 Task: In the  document marketing Apply all border to the tabe with  'with box; Style line and width 1 pt 'Select Header and apply  'Bold' Select the text and align it to the  Left
Action: Mouse moved to (452, 184)
Screenshot: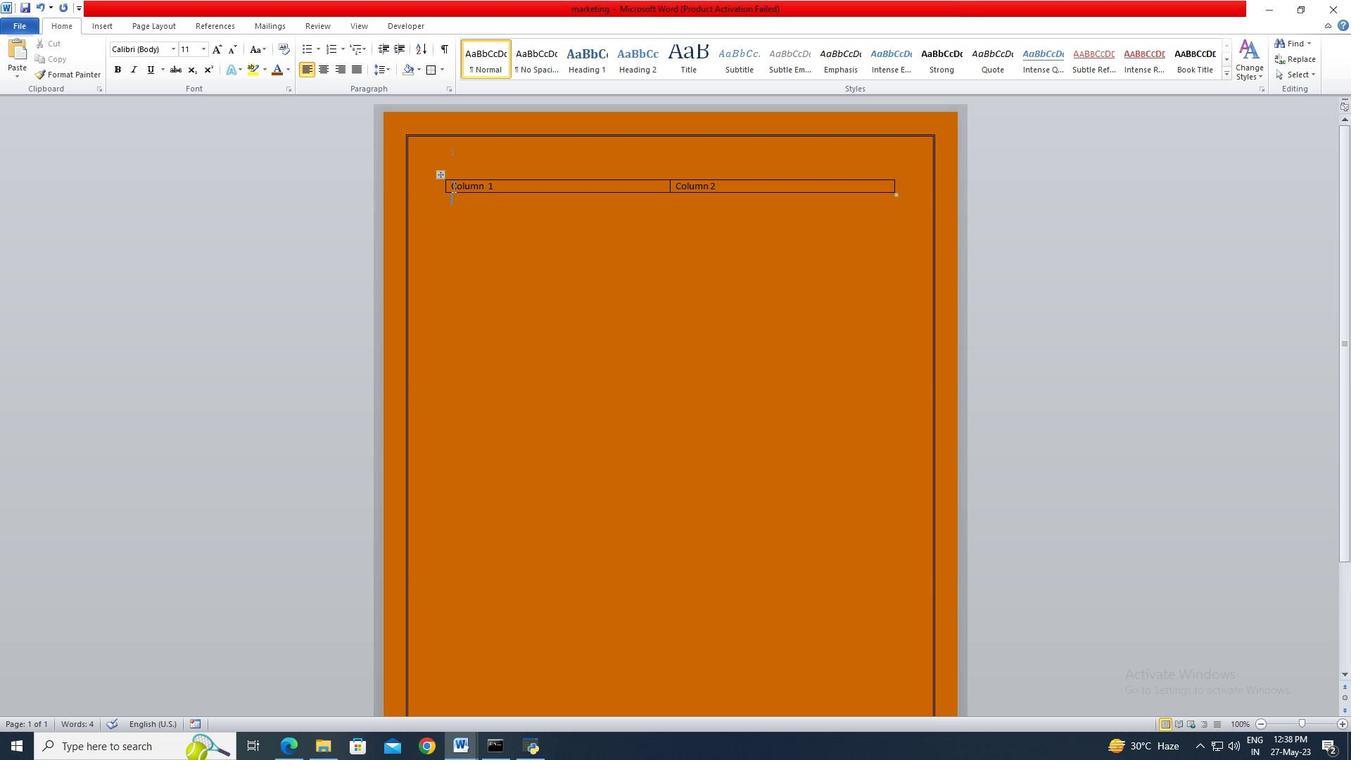 
Action: Mouse pressed left at (452, 184)
Screenshot: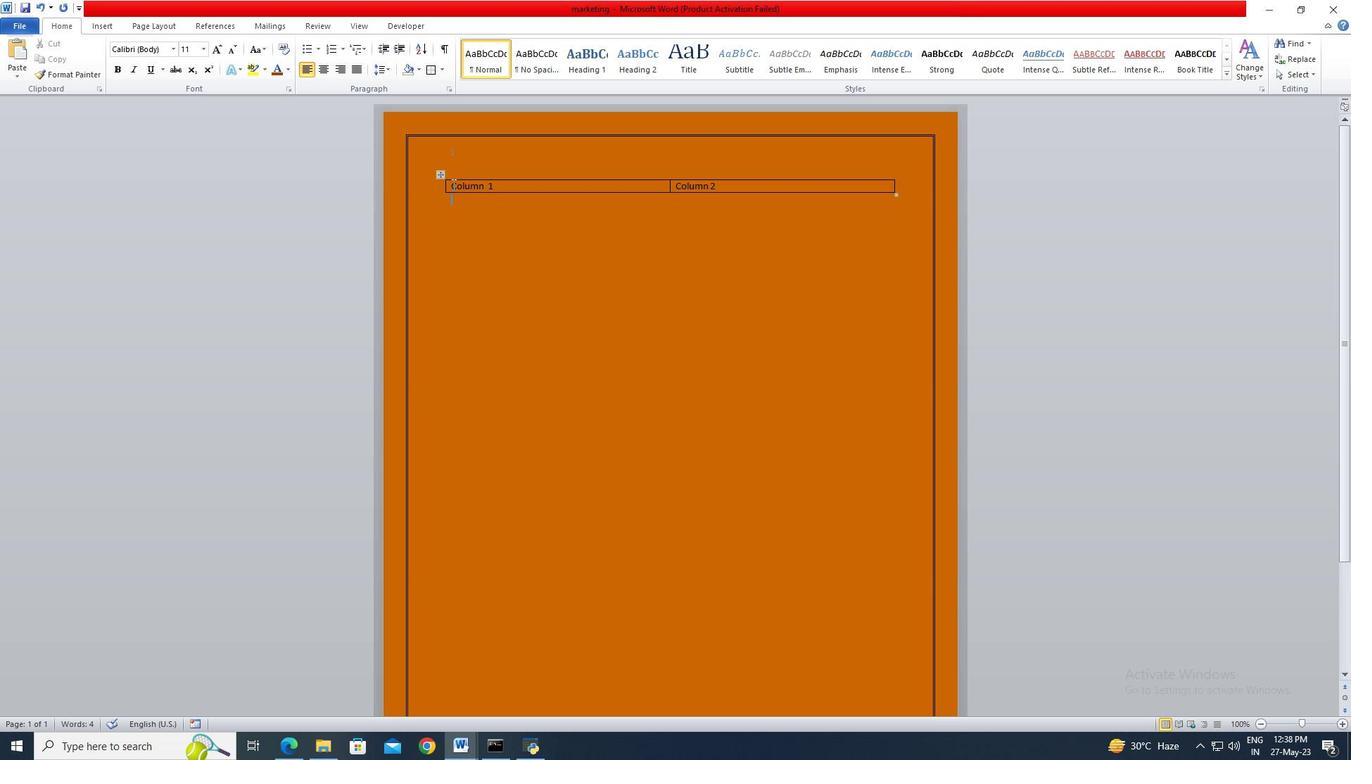 
Action: Mouse moved to (443, 73)
Screenshot: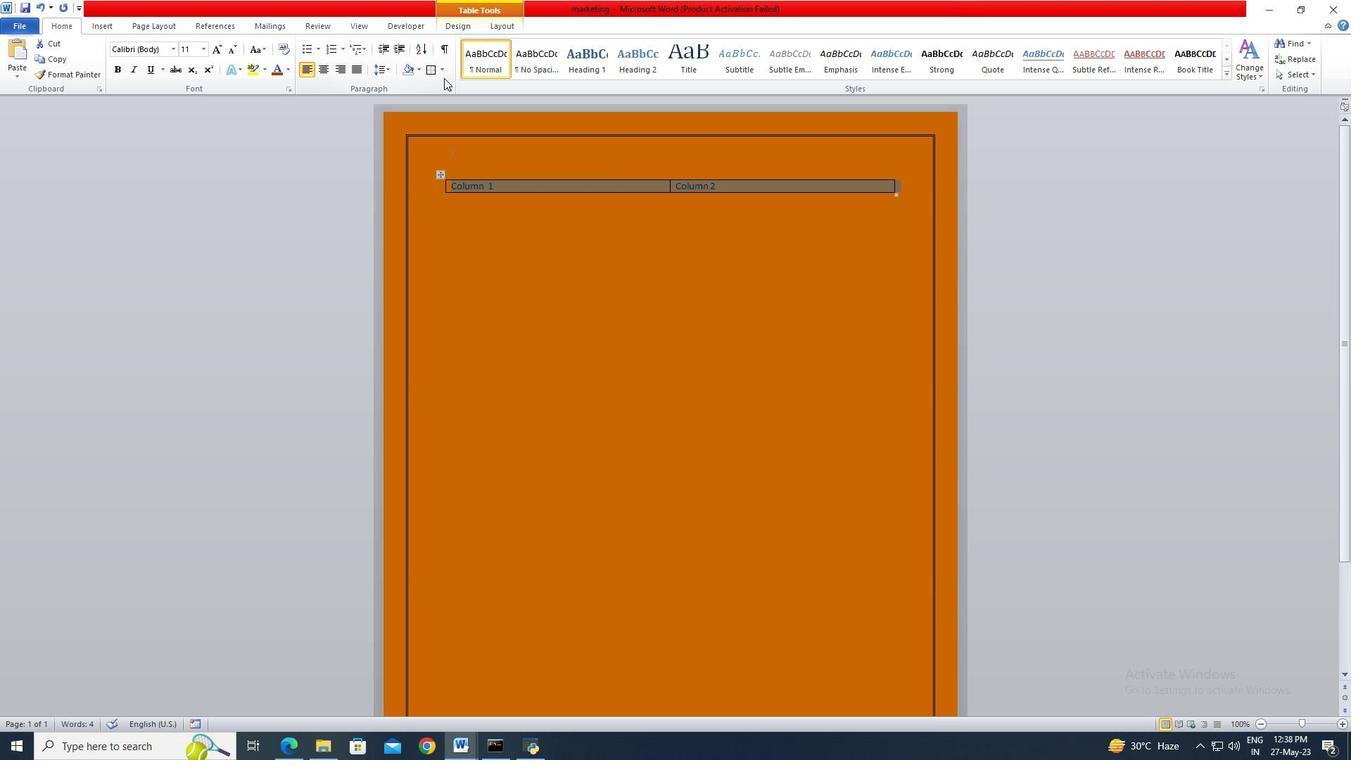 
Action: Mouse pressed left at (443, 73)
Screenshot: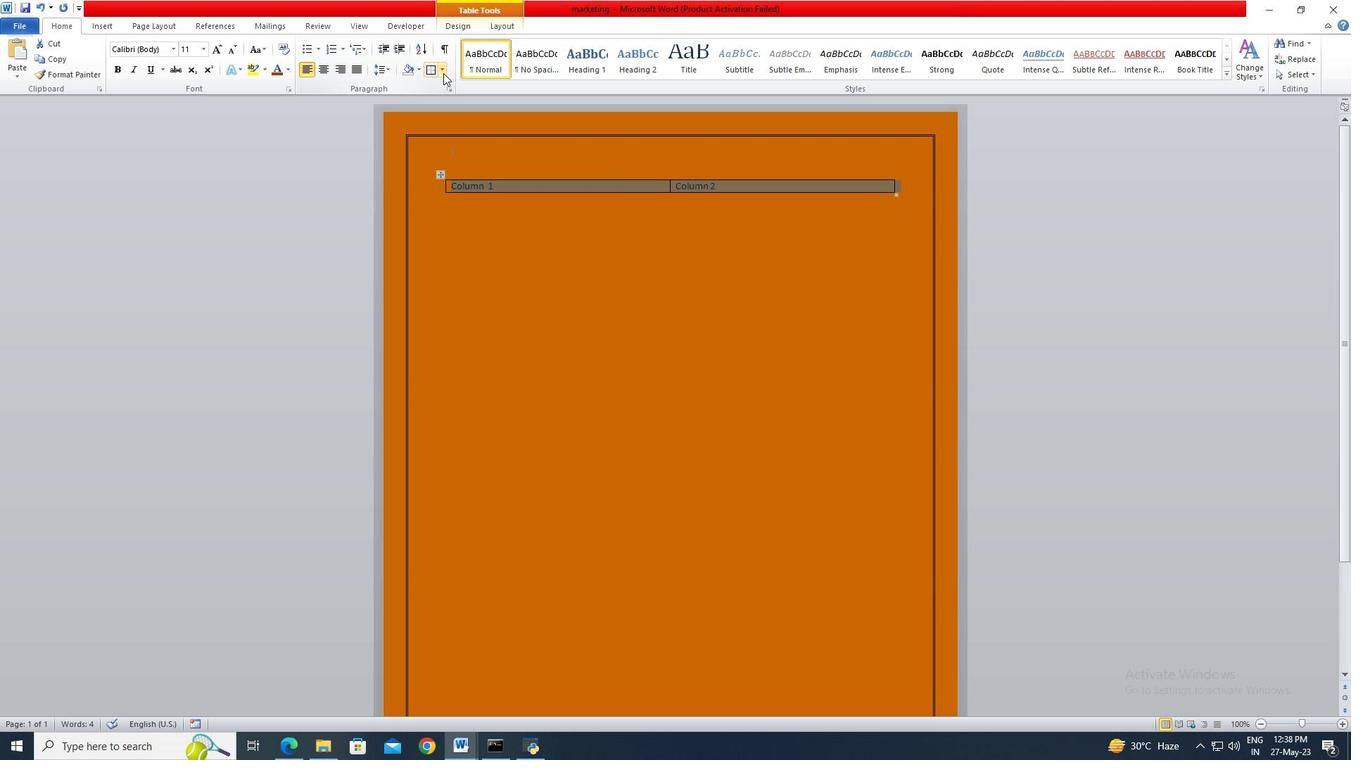 
Action: Mouse moved to (463, 324)
Screenshot: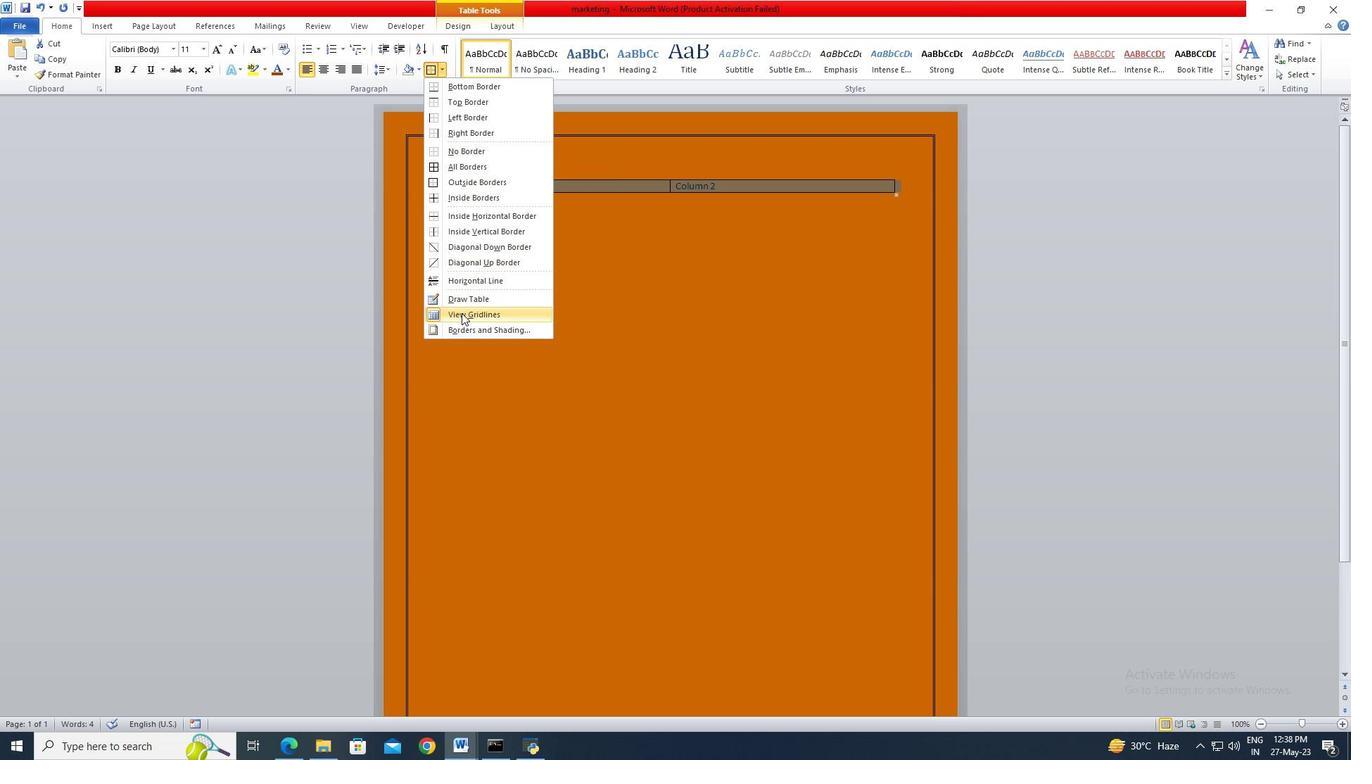 
Action: Mouse pressed left at (463, 324)
Screenshot: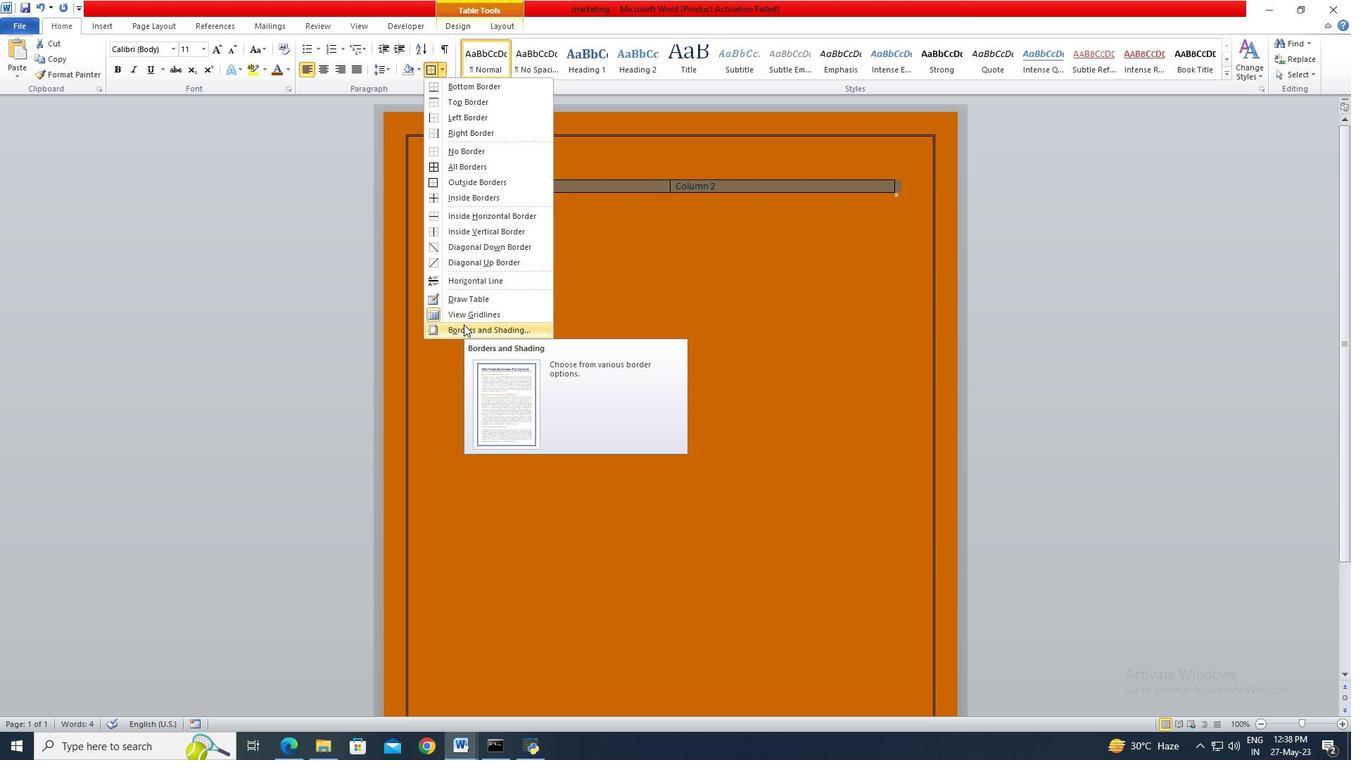 
Action: Mouse moved to (518, 309)
Screenshot: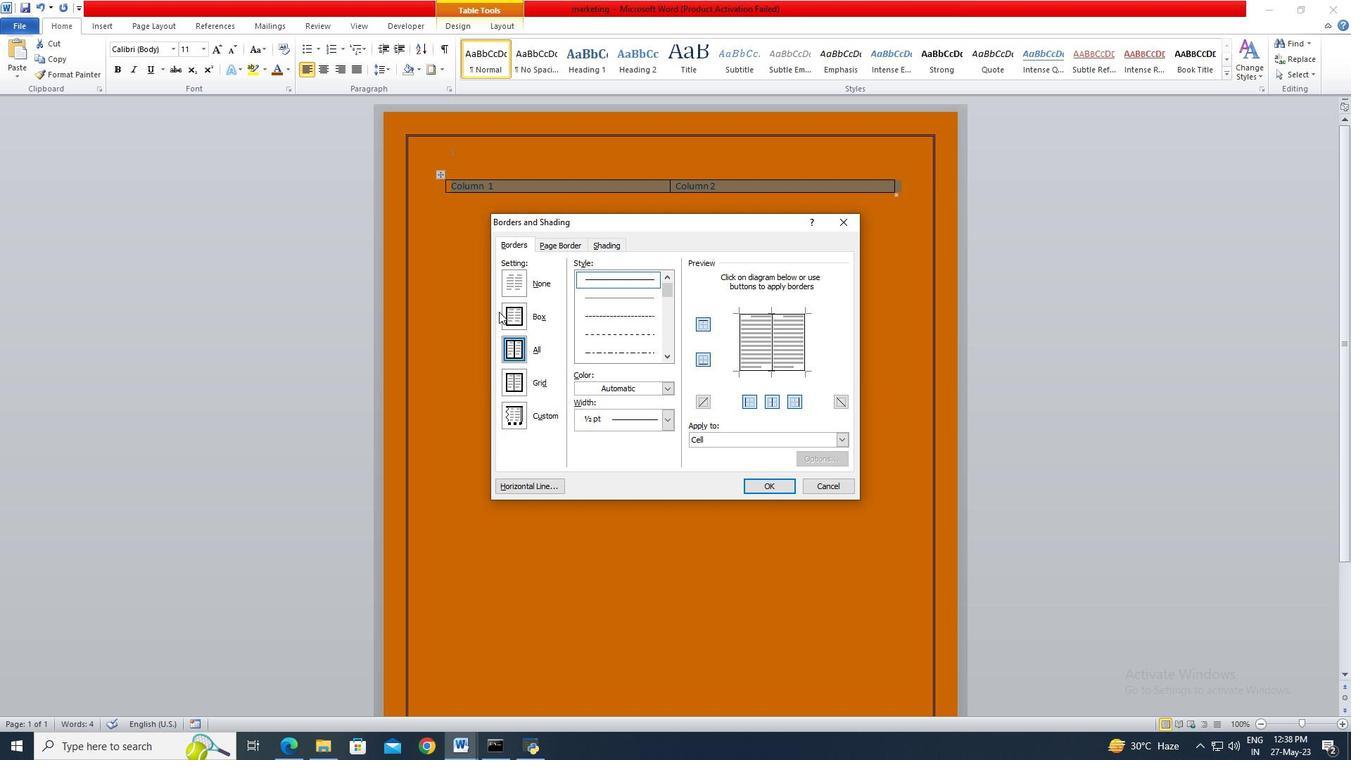 
Action: Mouse pressed left at (518, 309)
Screenshot: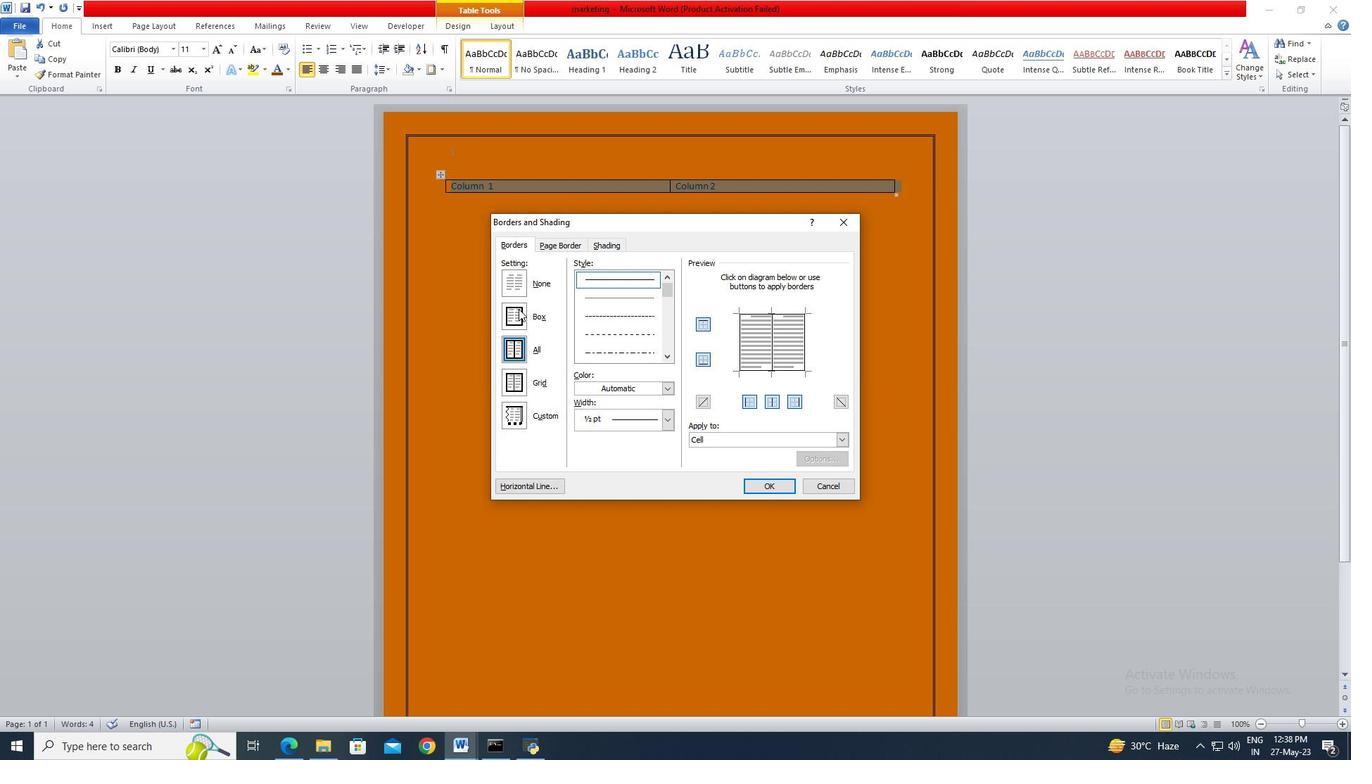 
Action: Mouse moved to (589, 280)
Screenshot: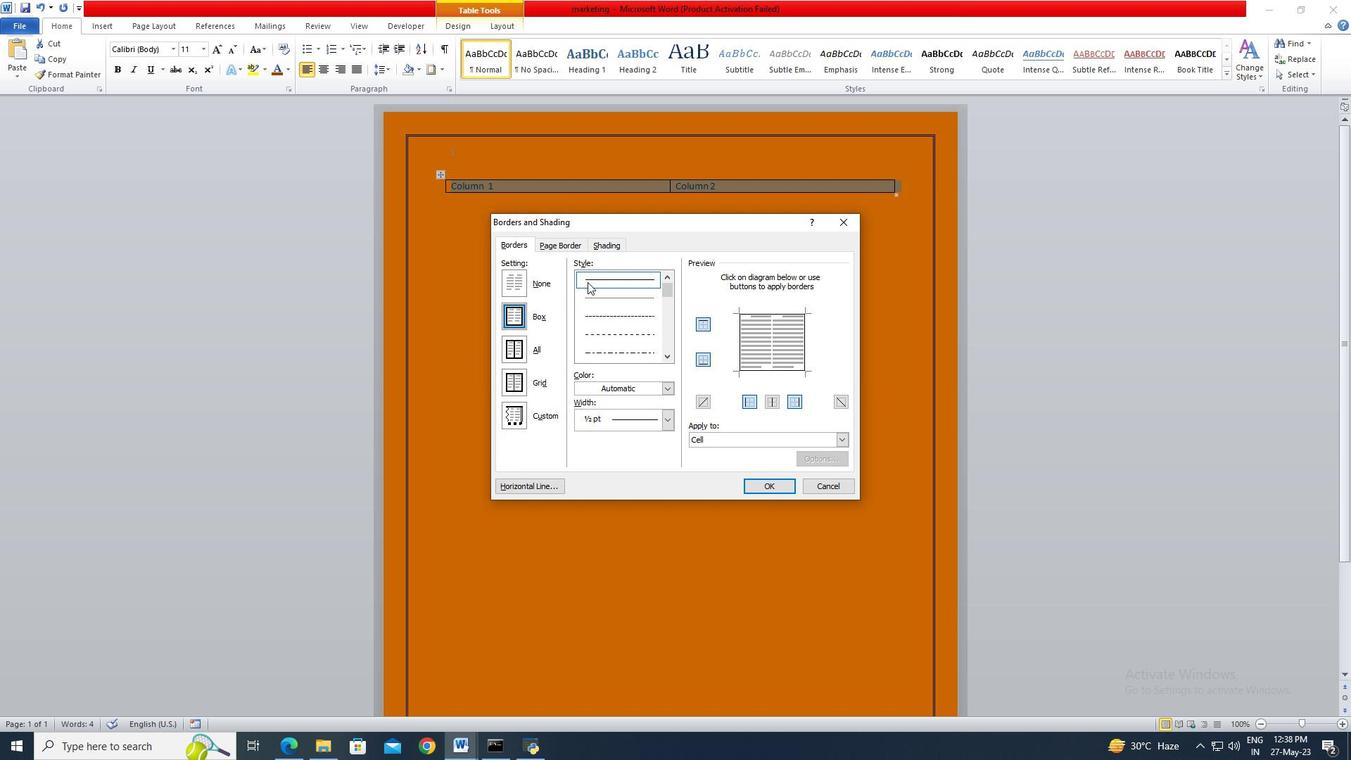 
Action: Mouse pressed left at (589, 280)
Screenshot: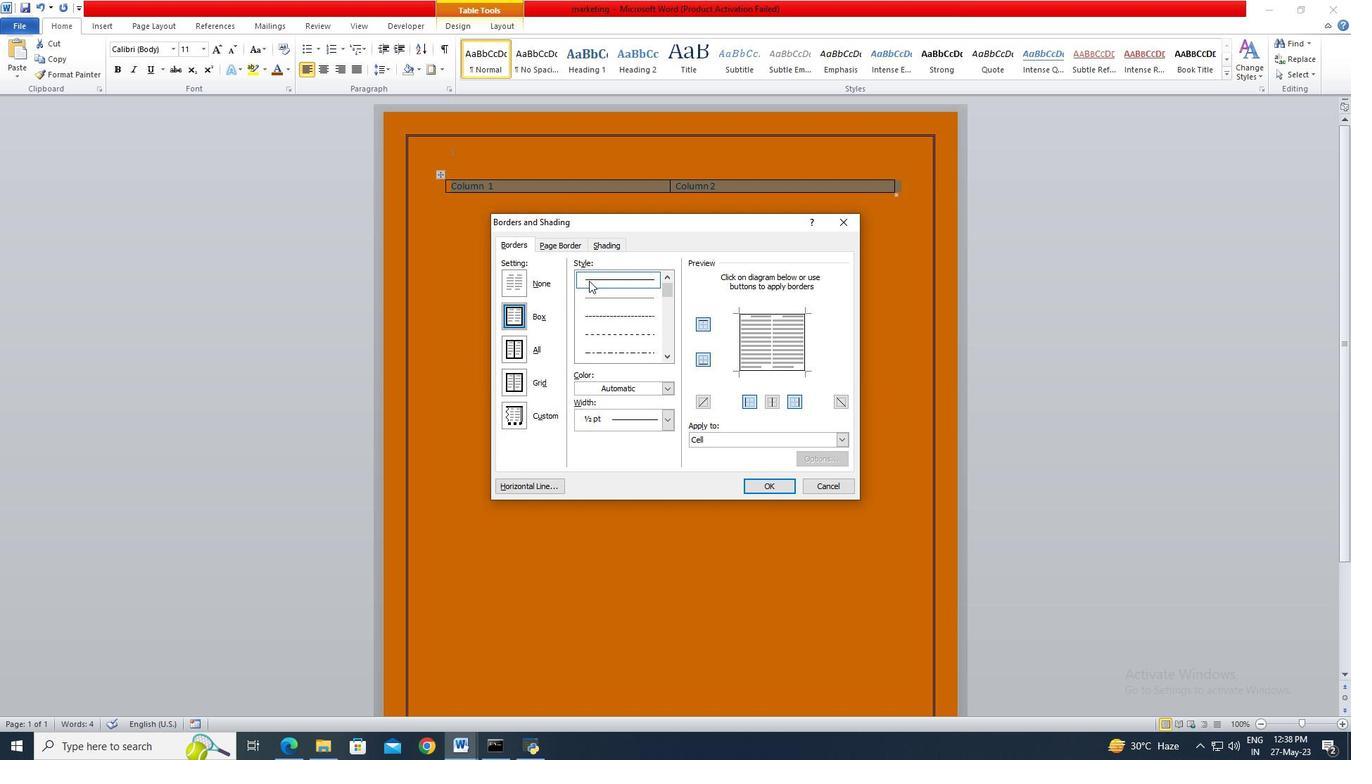
Action: Mouse moved to (668, 416)
Screenshot: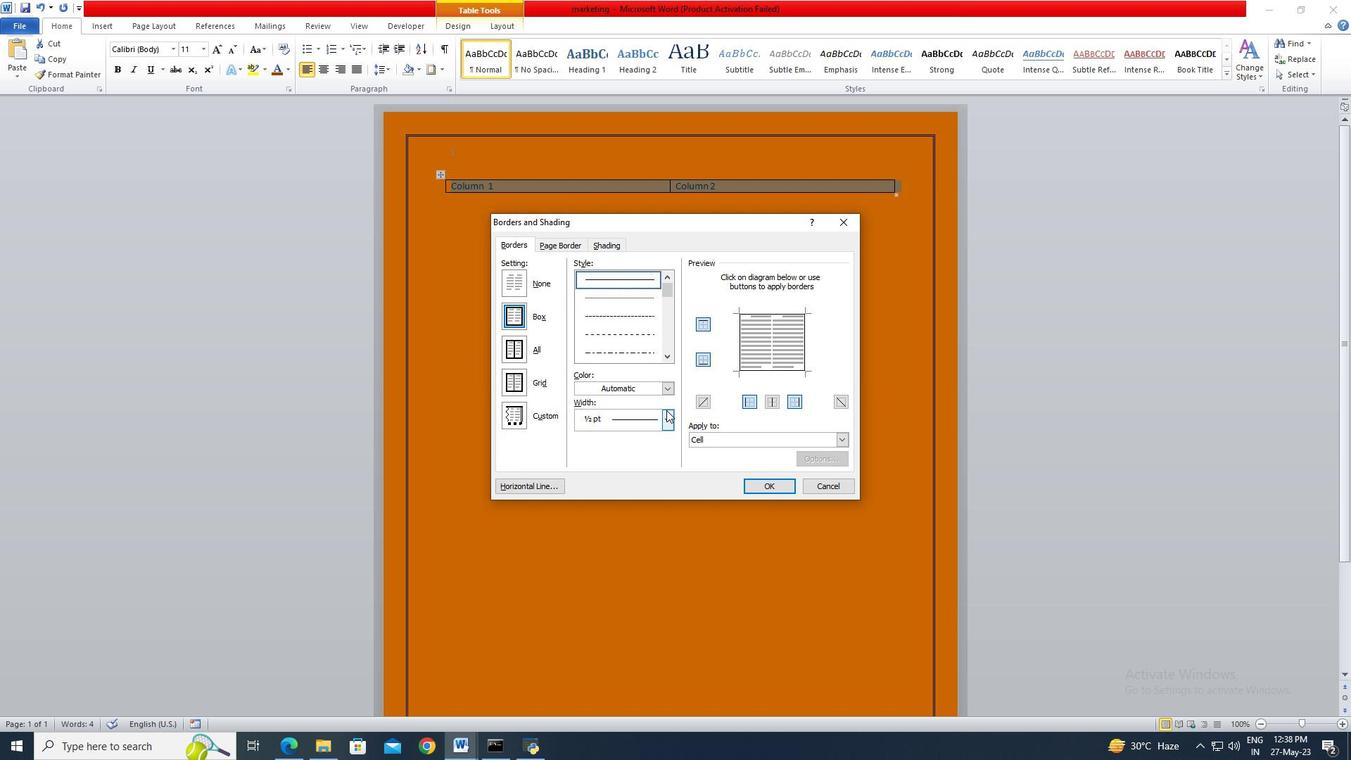 
Action: Mouse pressed left at (668, 416)
Screenshot: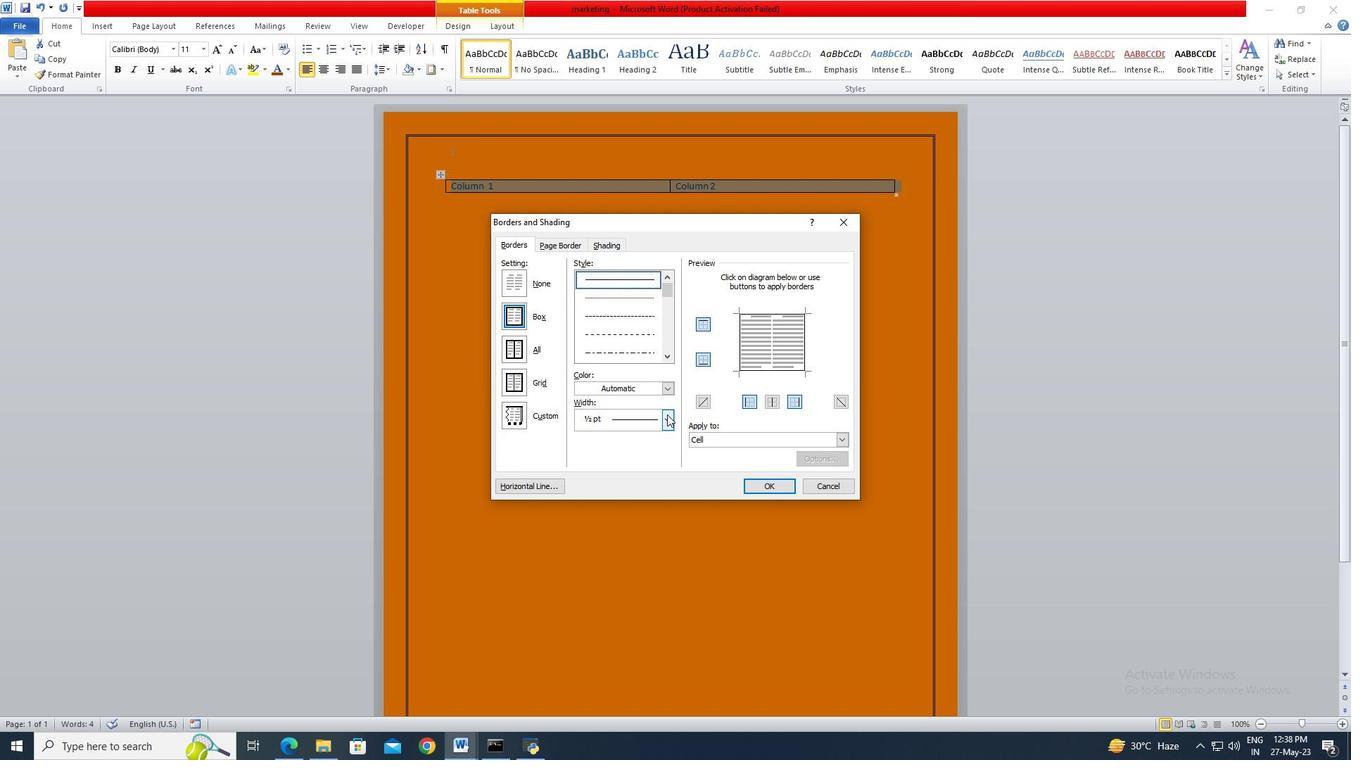 
Action: Mouse moved to (661, 491)
Screenshot: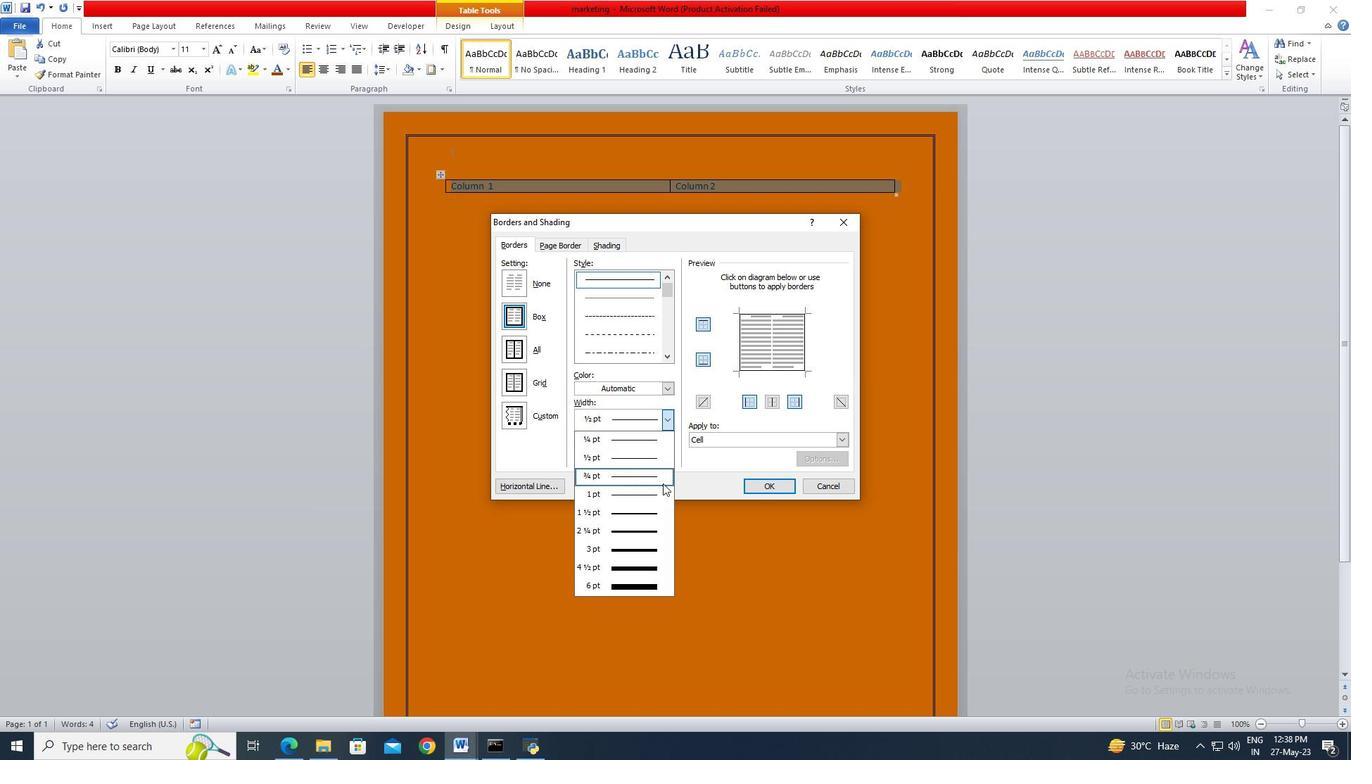 
Action: Mouse pressed left at (661, 491)
Screenshot: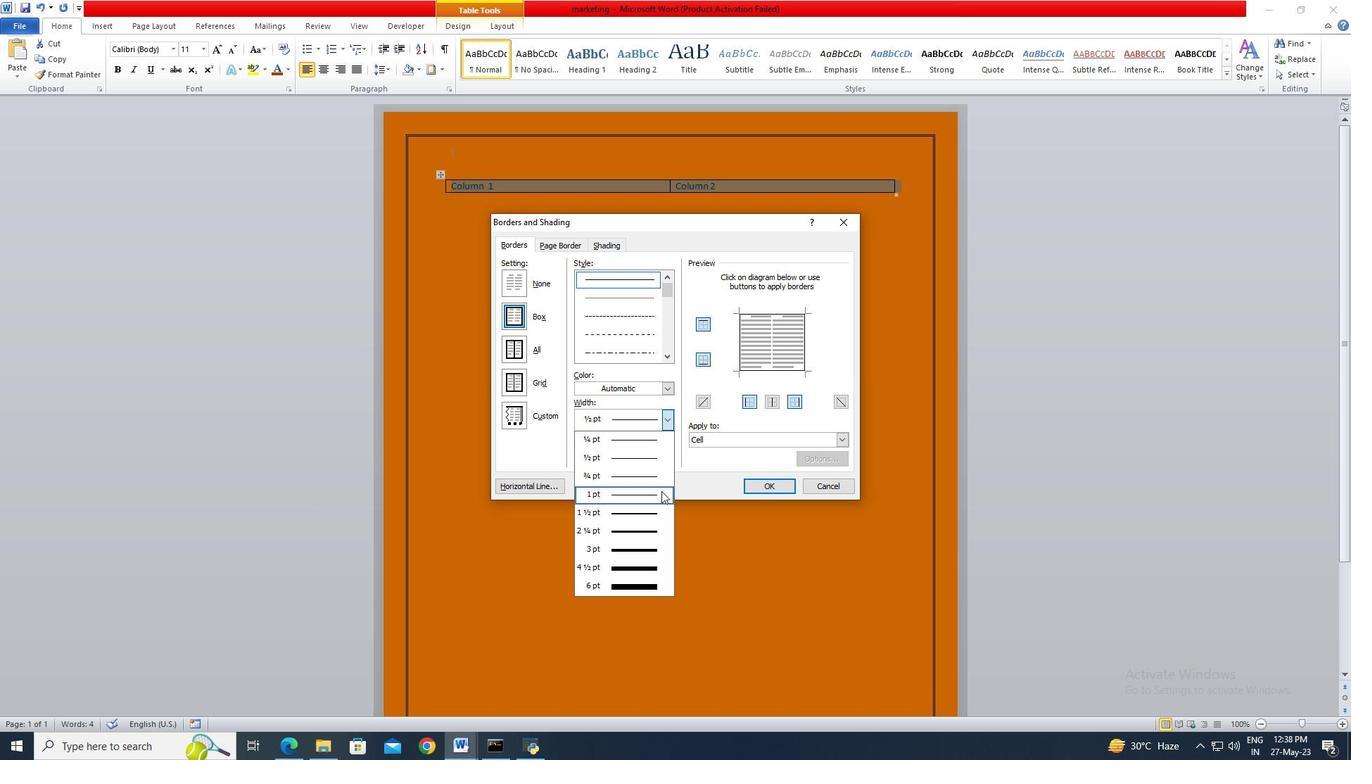 
Action: Mouse moved to (753, 485)
Screenshot: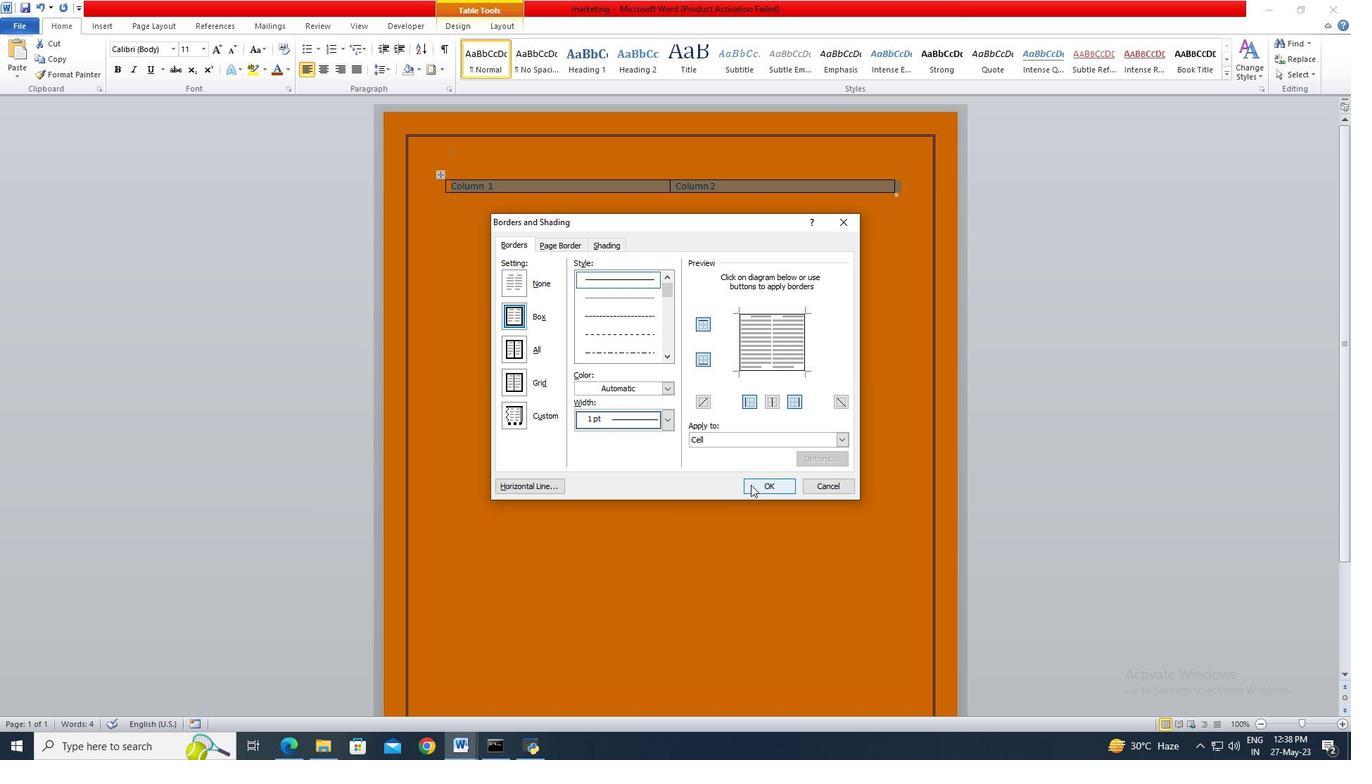 
Action: Mouse pressed left at (753, 485)
Screenshot: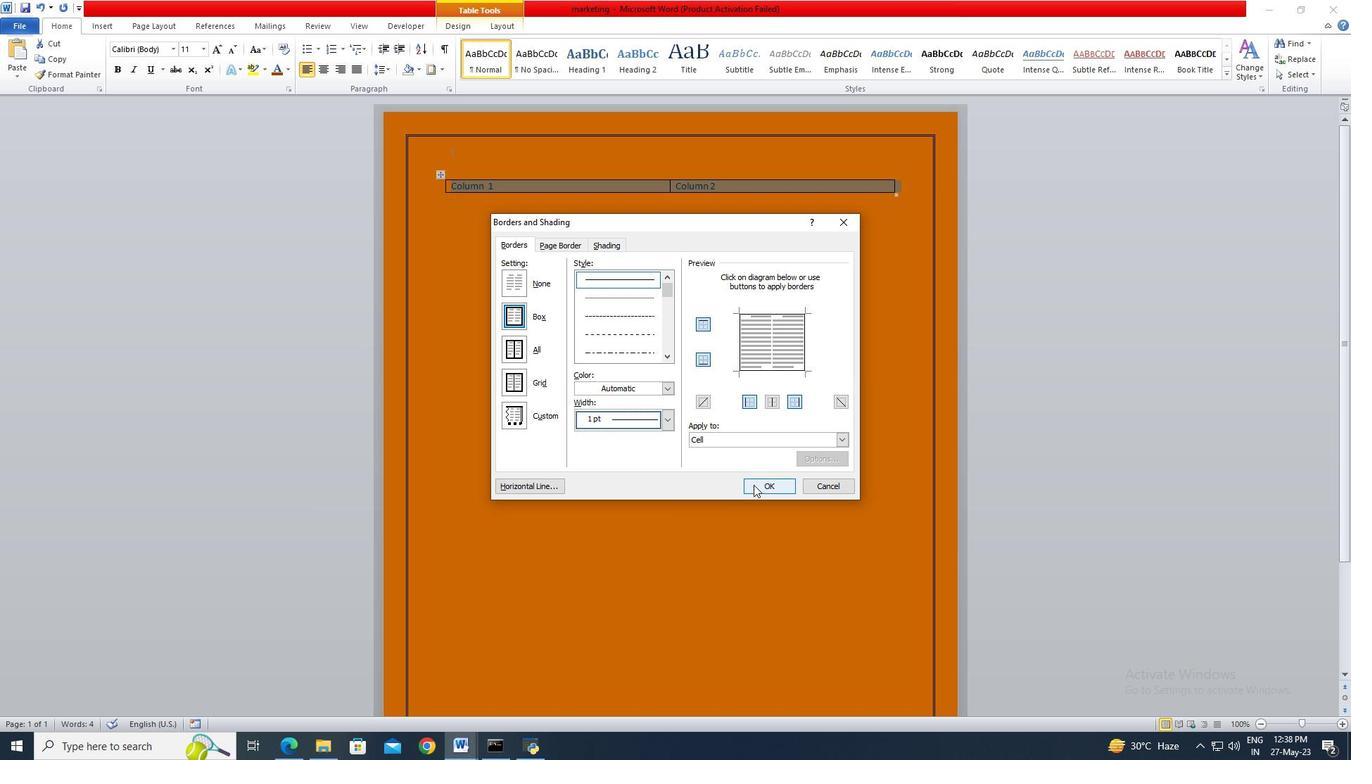 
Action: Mouse moved to (452, 185)
Screenshot: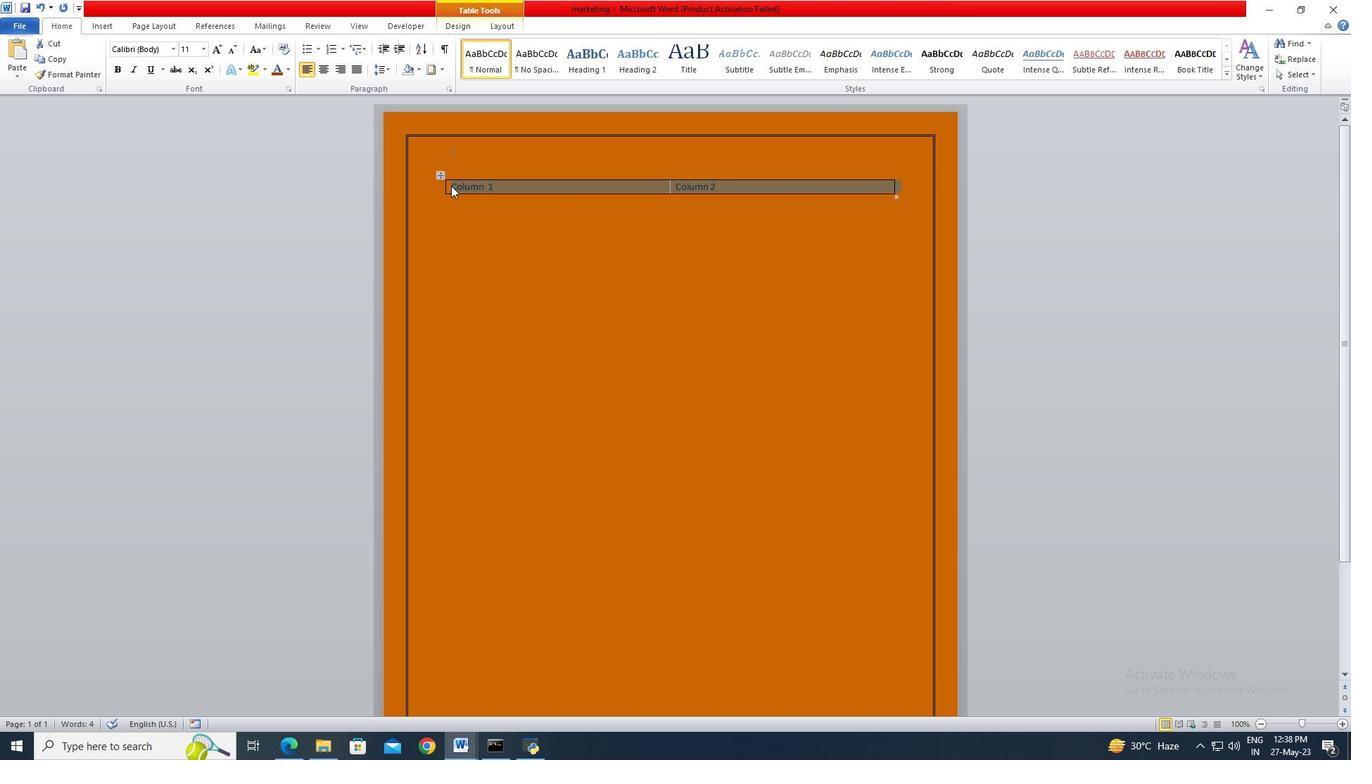 
Action: Mouse pressed left at (452, 185)
Screenshot: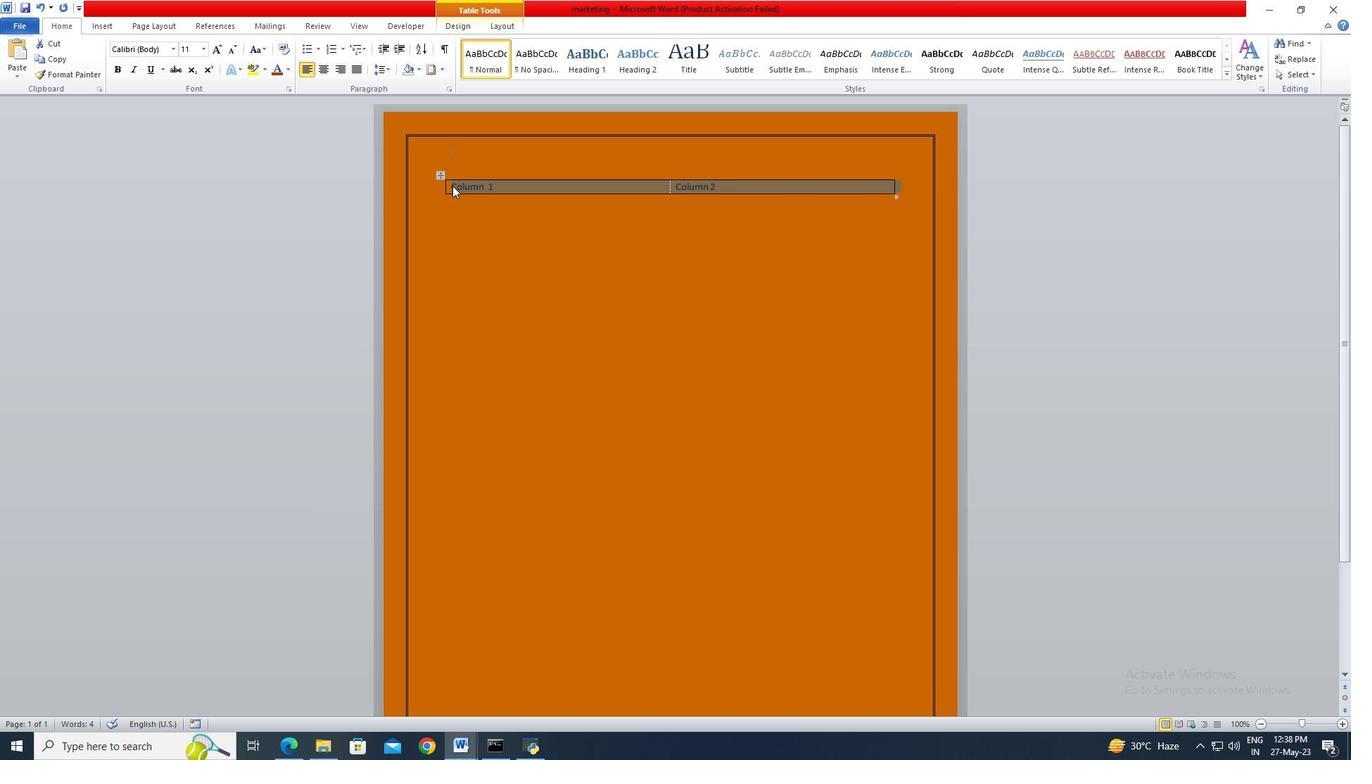 
Action: Key pressed <Key.shift><Key.right><Key.end><Key.shift><Key.right>
Screenshot: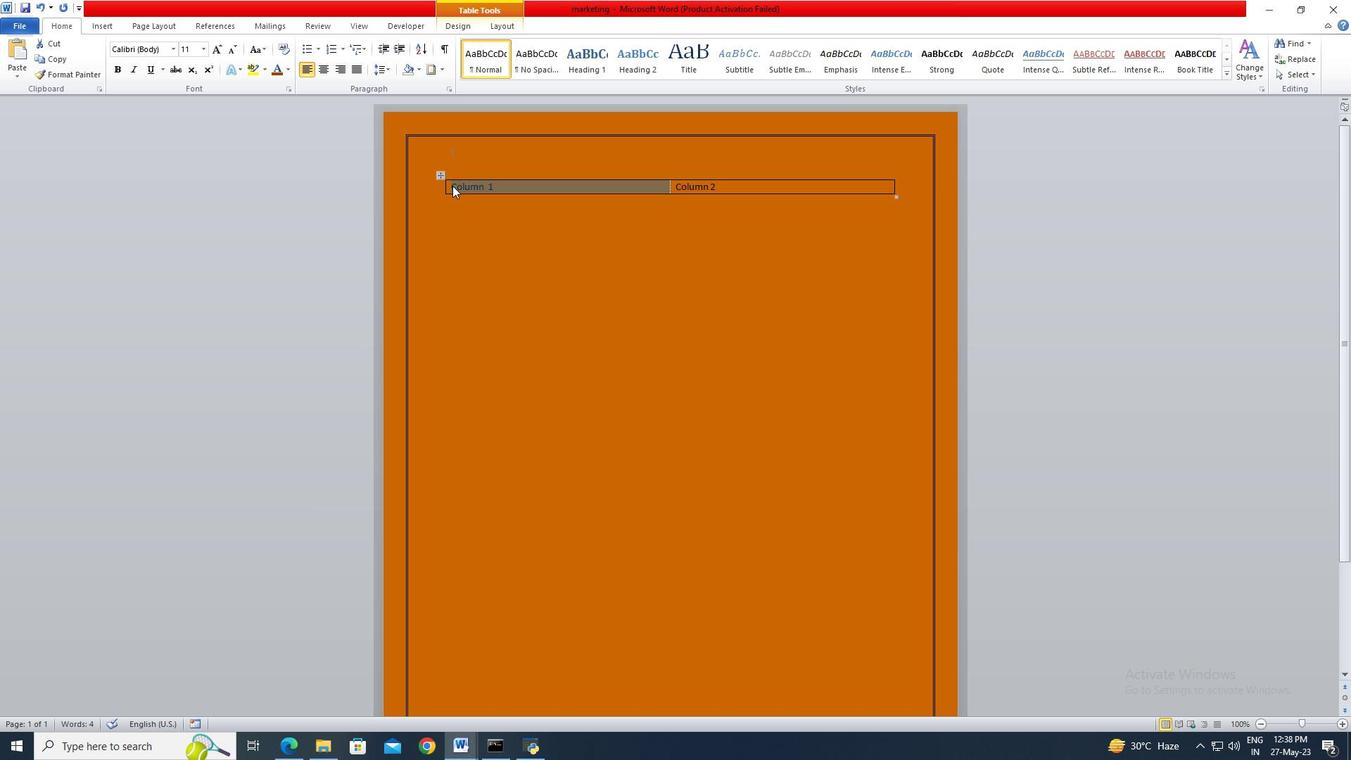 
Action: Mouse moved to (124, 72)
Screenshot: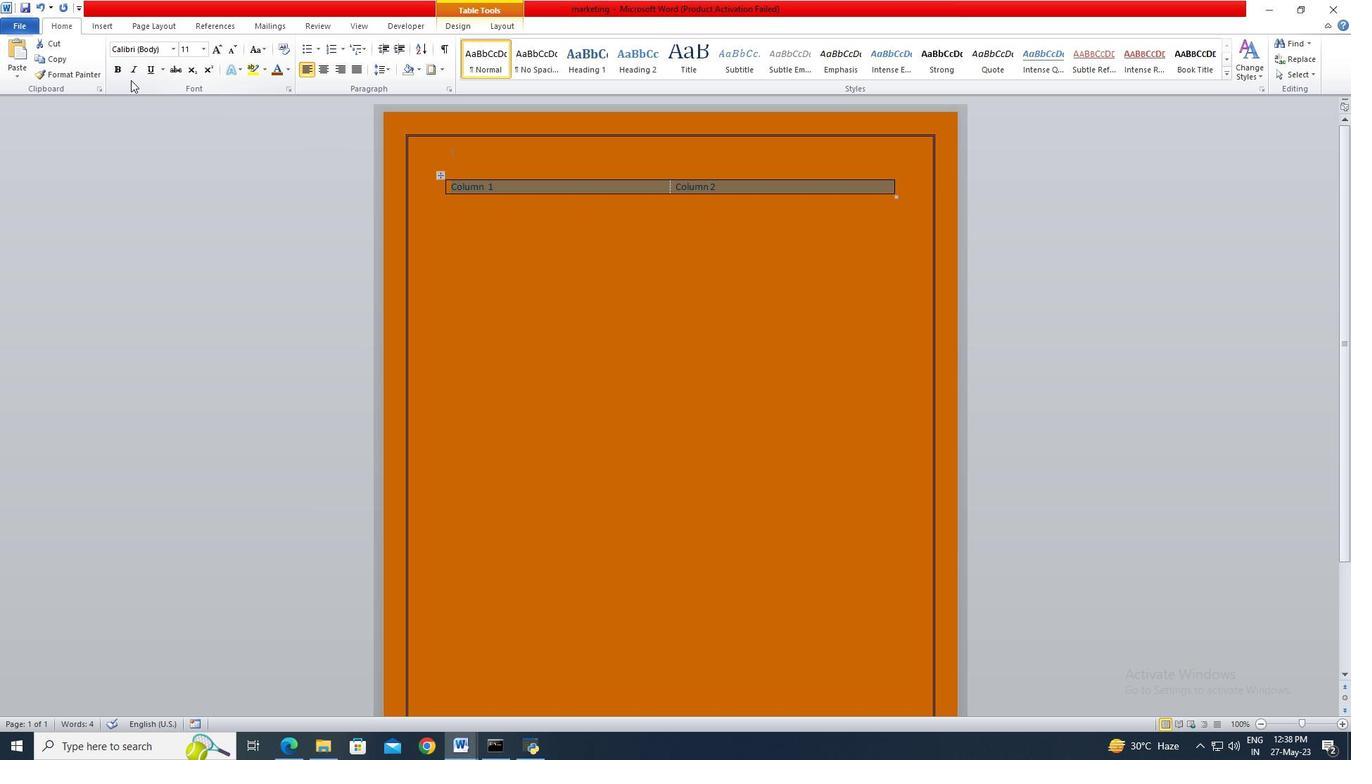 
Action: Mouse pressed left at (124, 72)
Screenshot: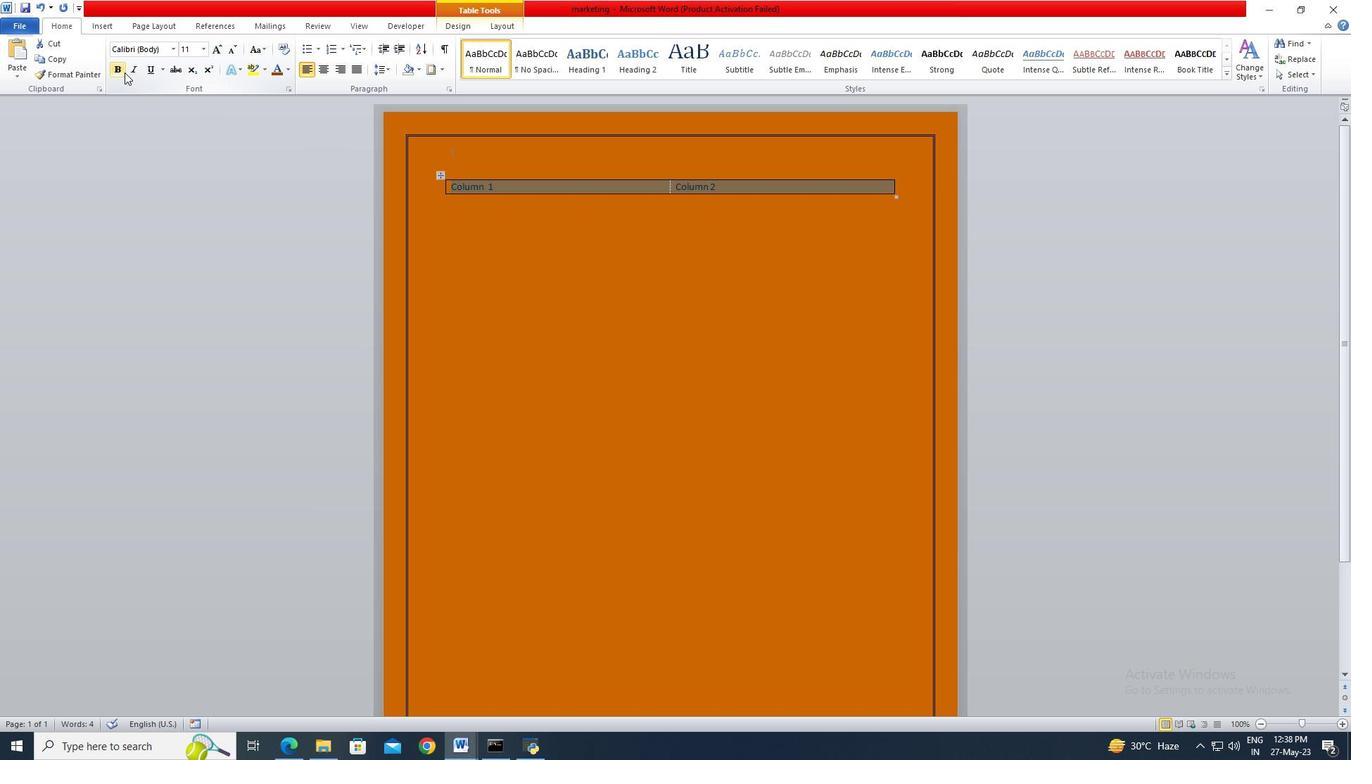 
Action: Mouse moved to (303, 72)
Screenshot: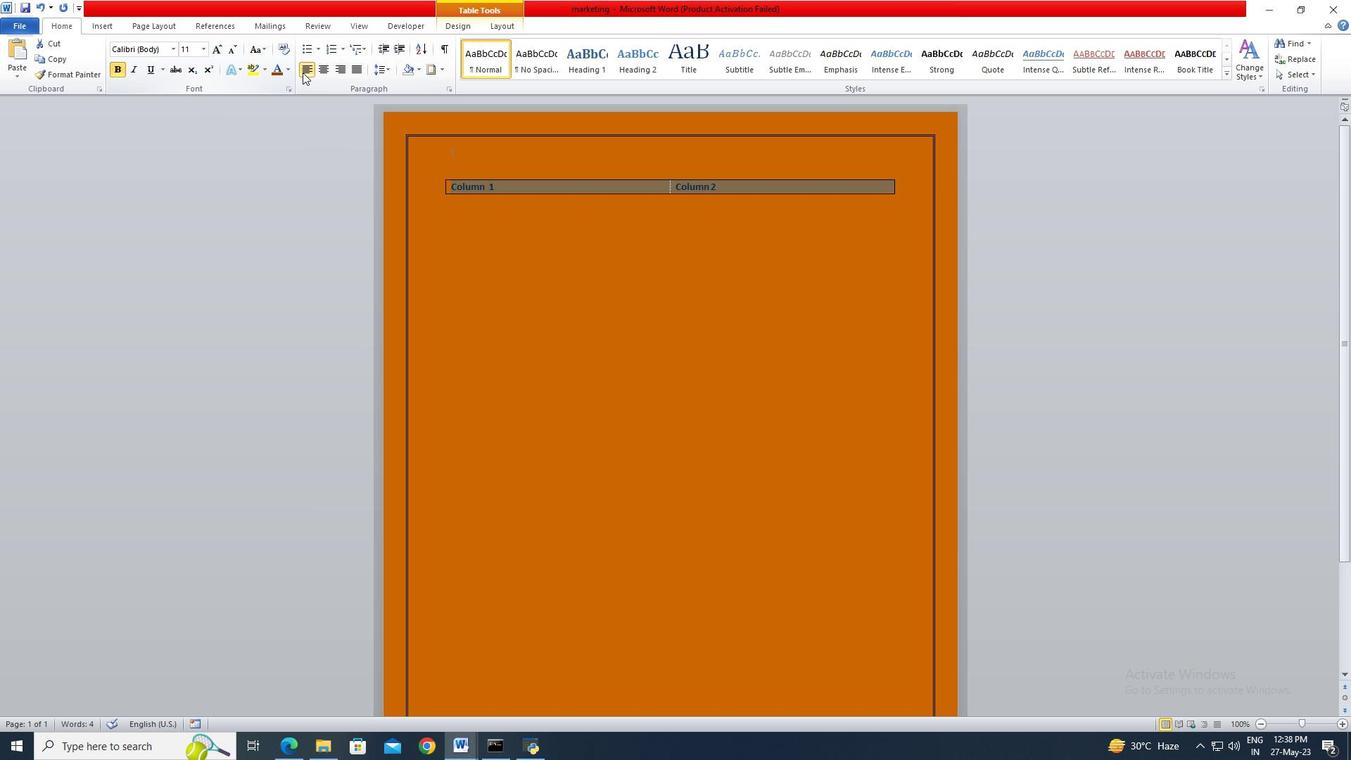 
Action: Mouse pressed left at (303, 72)
Screenshot: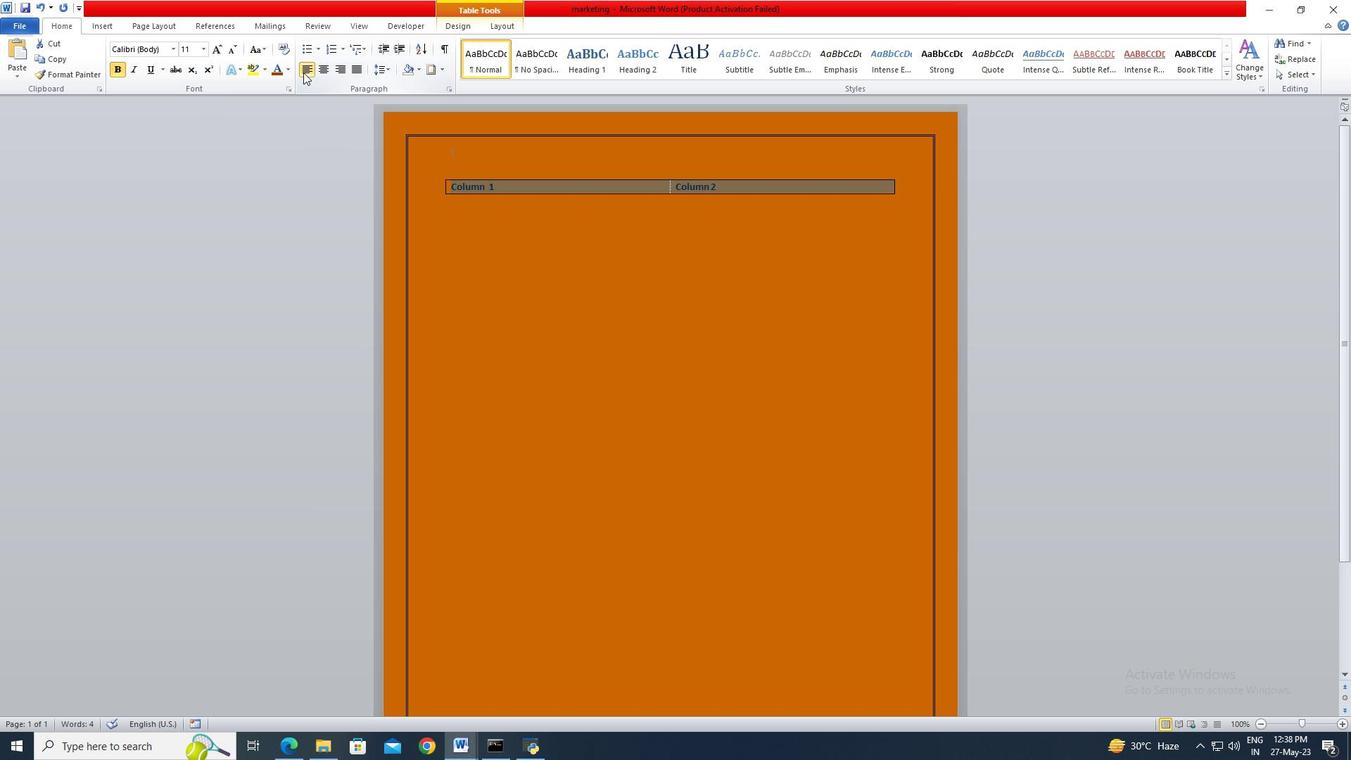 
Action: Mouse moved to (528, 214)
Screenshot: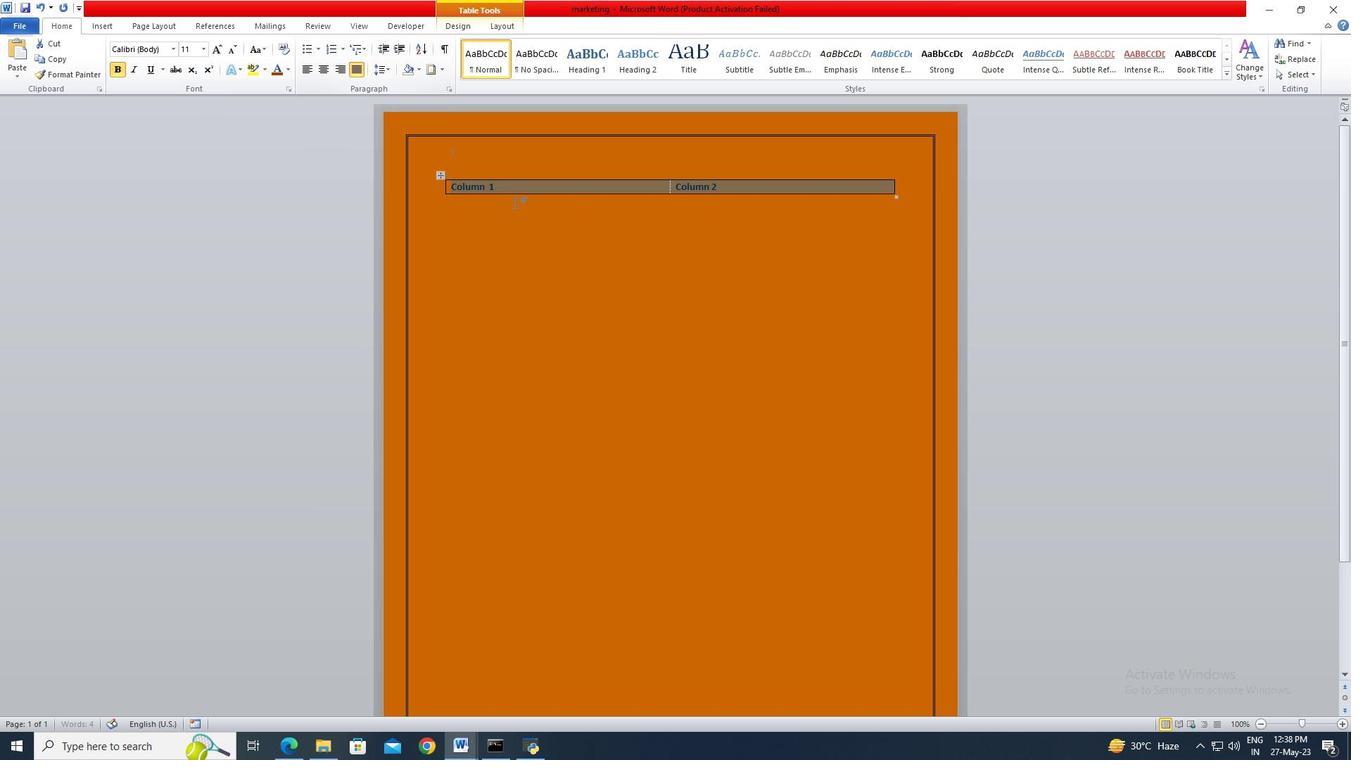 
Action: Mouse pressed left at (528, 214)
Screenshot: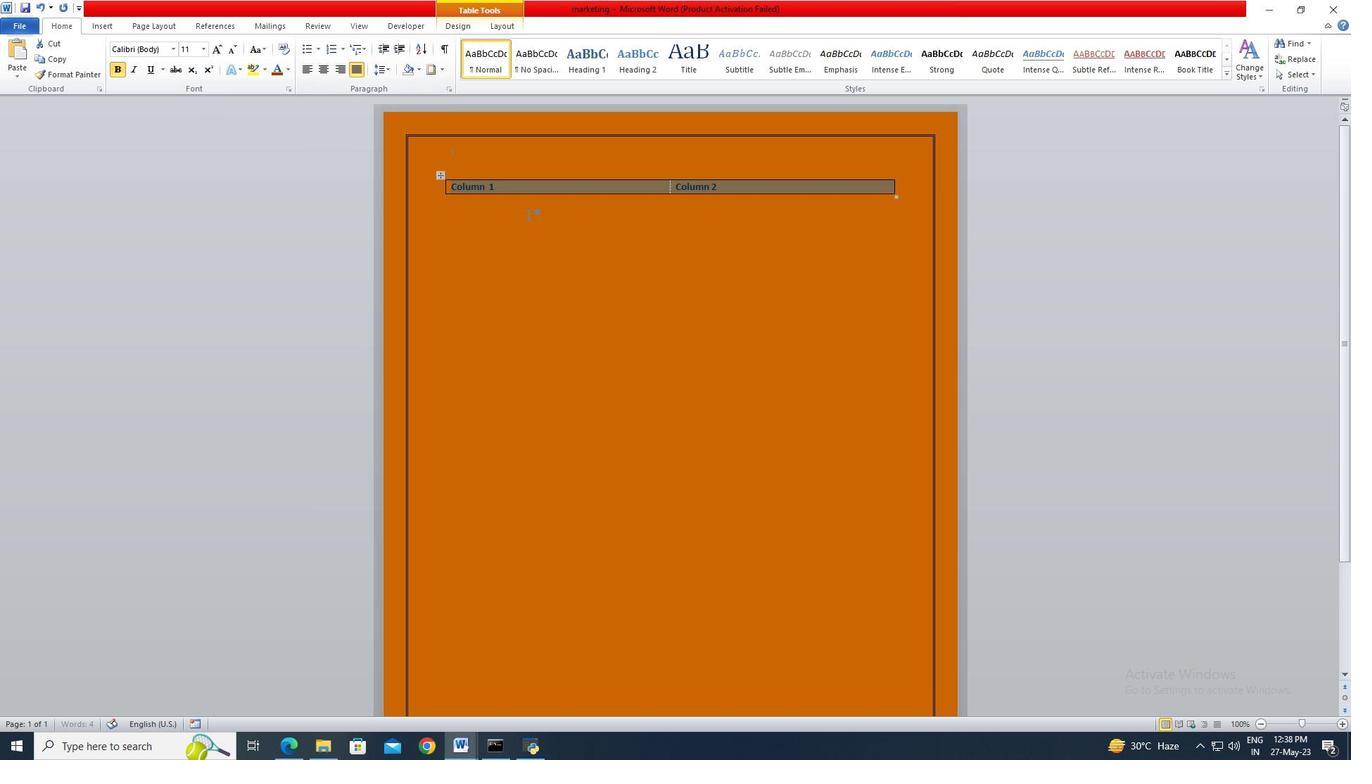 
